 Task: Create a rule when a start date between 1 working days ago is moved in a card by anyone.
Action: Mouse moved to (955, 76)
Screenshot: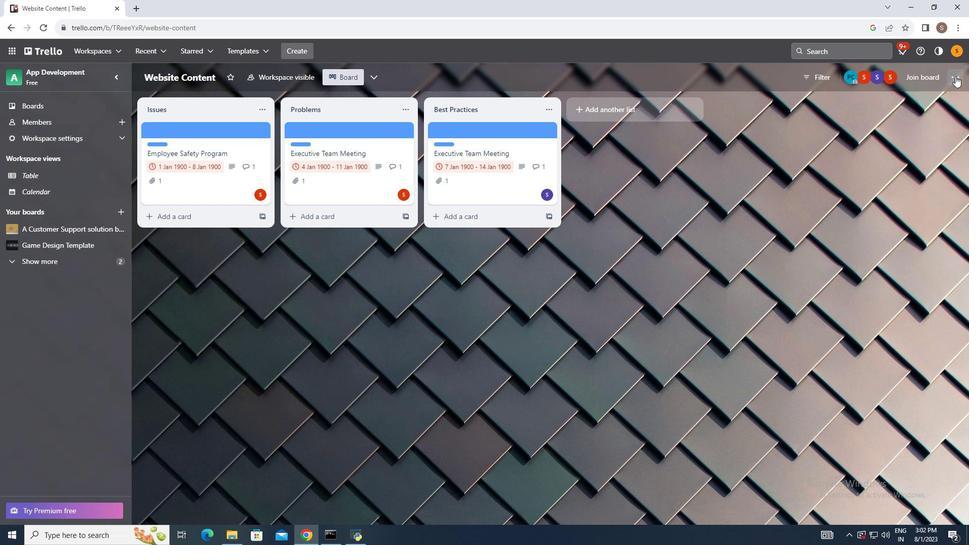 
Action: Mouse pressed left at (955, 76)
Screenshot: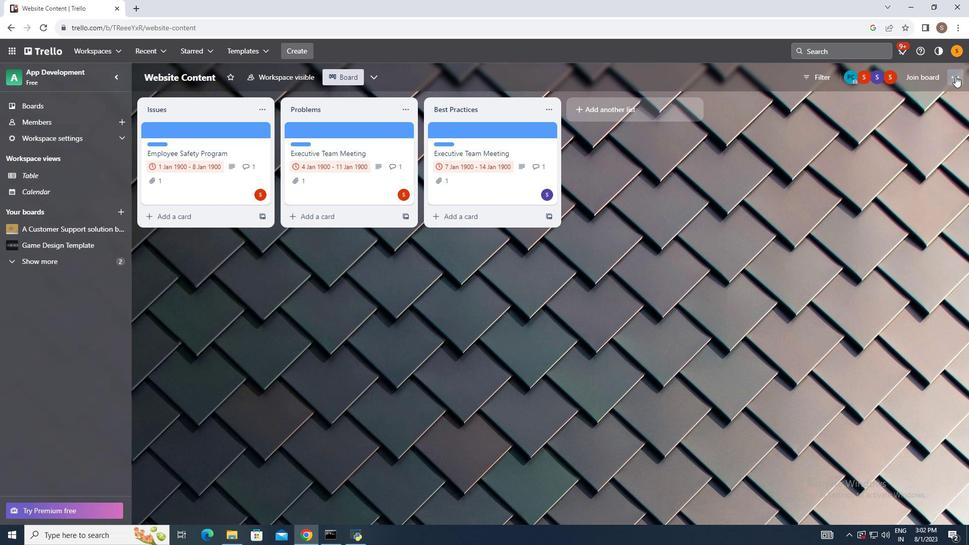 
Action: Mouse moved to (864, 199)
Screenshot: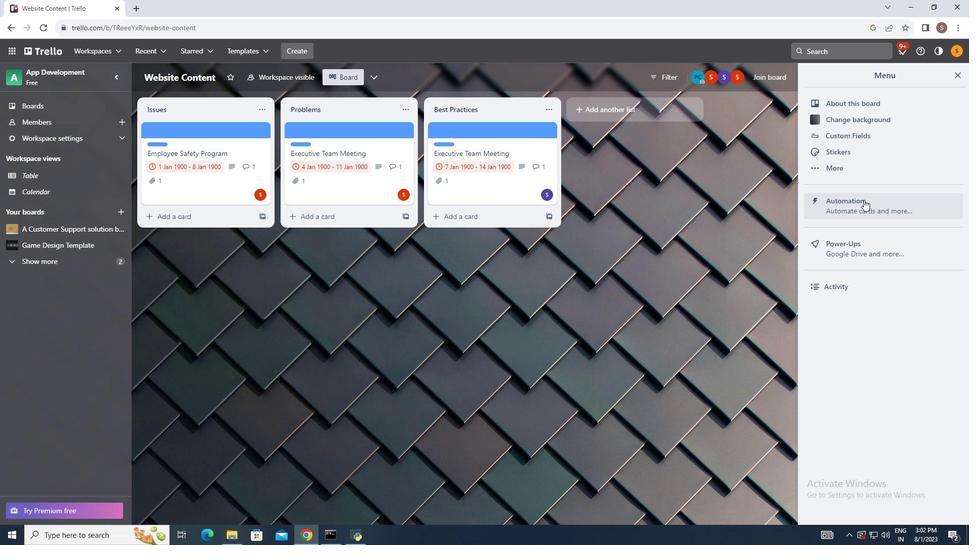 
Action: Mouse pressed left at (864, 199)
Screenshot: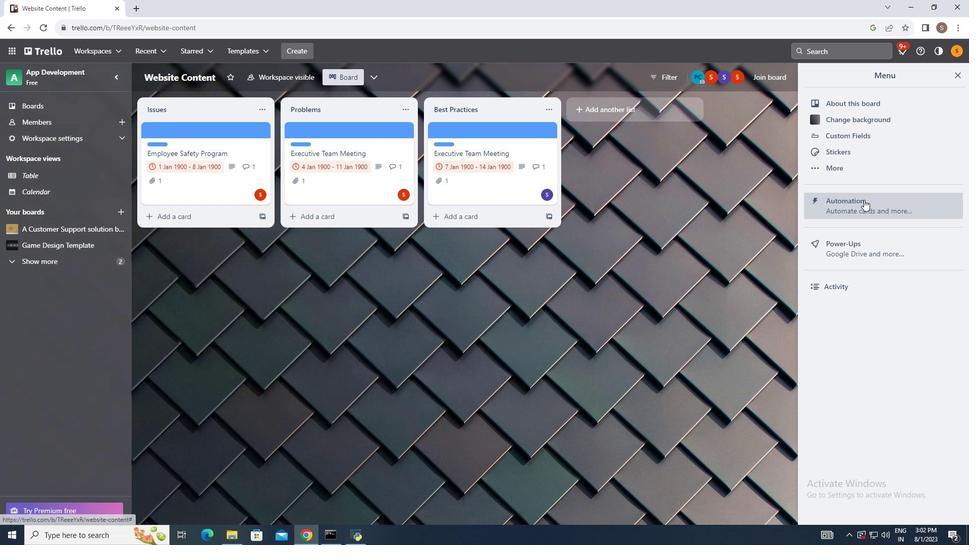 
Action: Mouse moved to (180, 164)
Screenshot: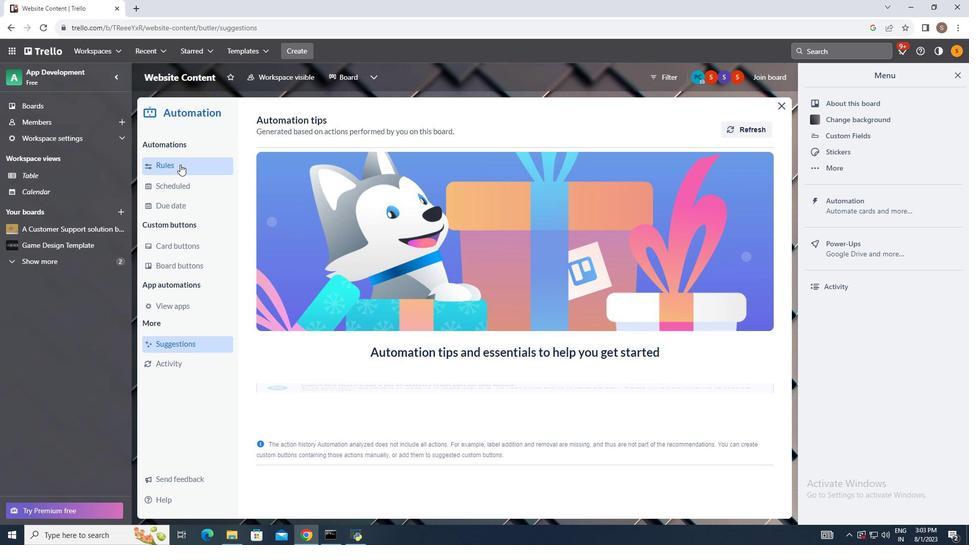 
Action: Mouse pressed left at (180, 164)
Screenshot: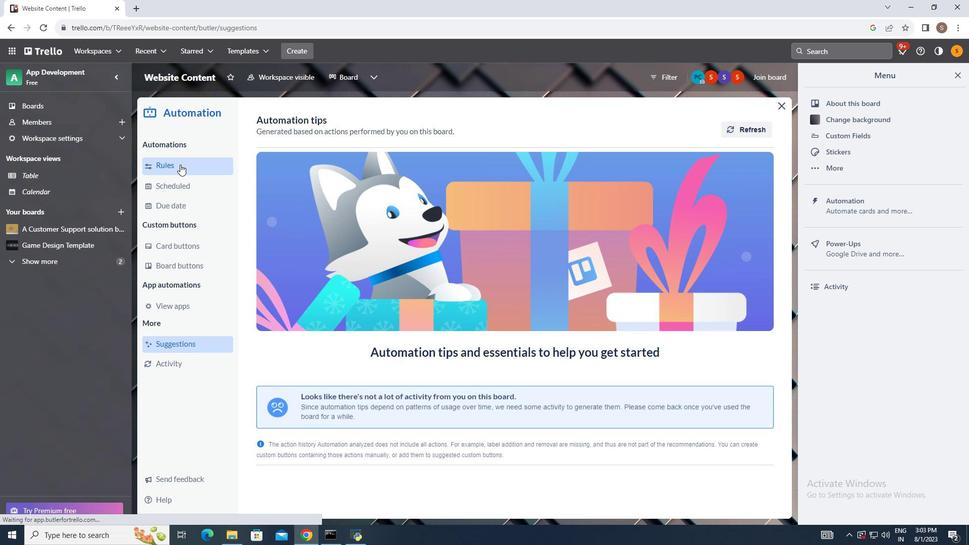 
Action: Mouse moved to (685, 121)
Screenshot: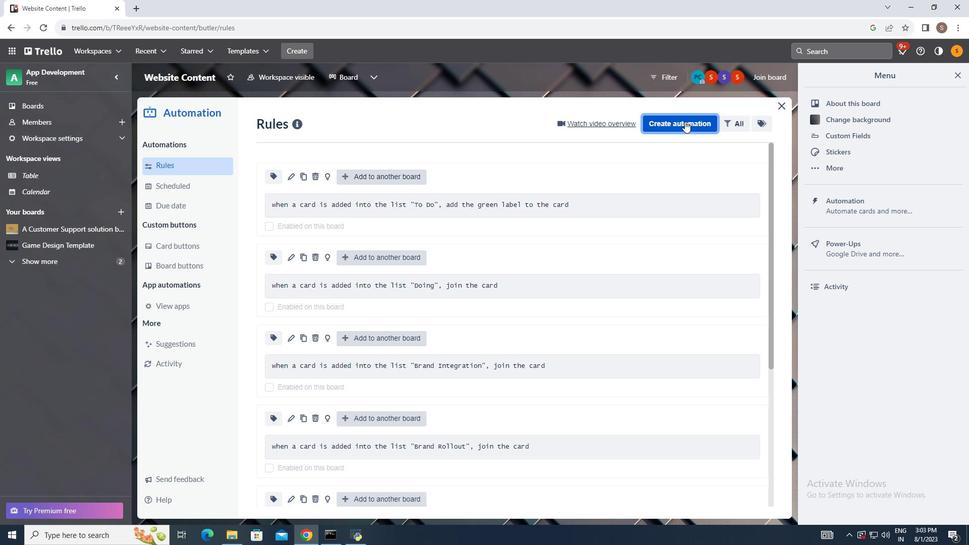 
Action: Mouse pressed left at (685, 121)
Screenshot: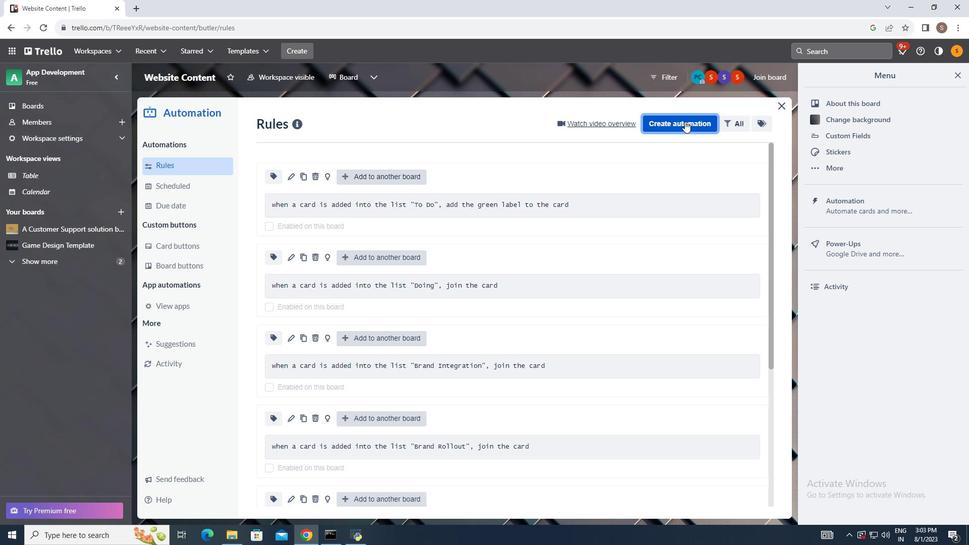
Action: Mouse moved to (508, 222)
Screenshot: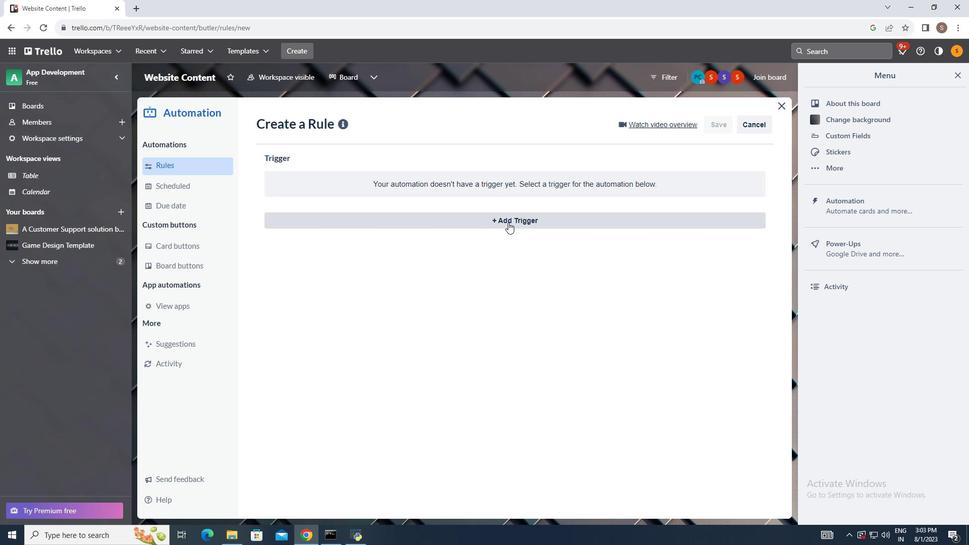
Action: Mouse pressed left at (508, 222)
Screenshot: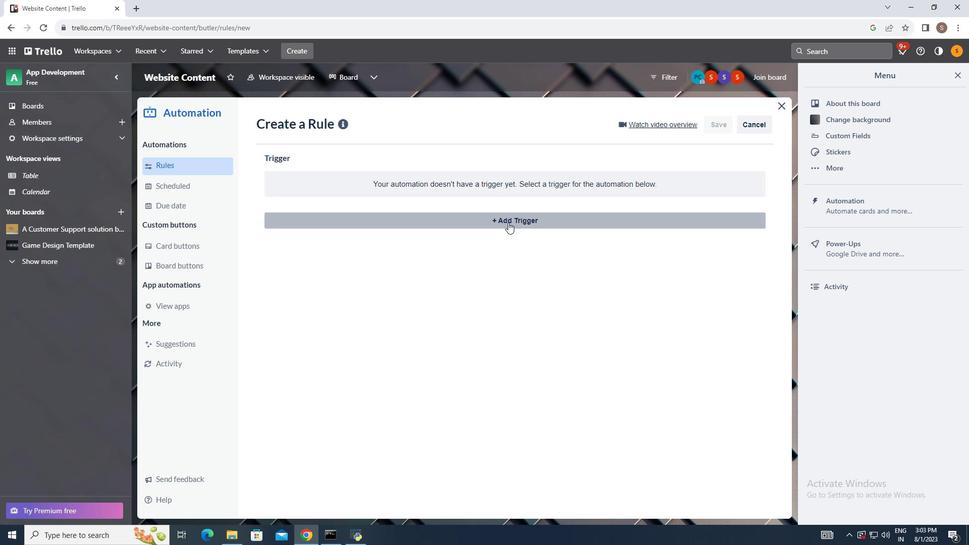 
Action: Mouse moved to (375, 256)
Screenshot: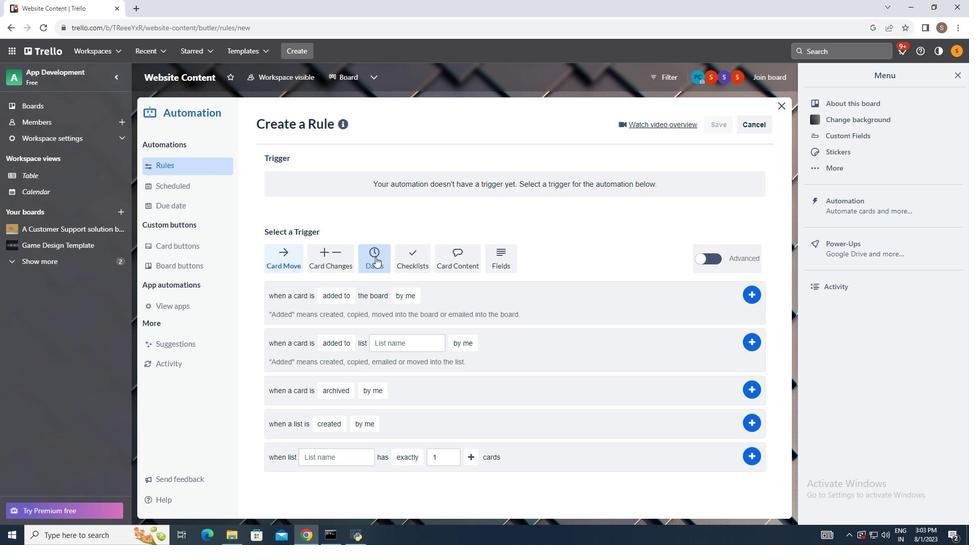 
Action: Mouse pressed left at (375, 256)
Screenshot: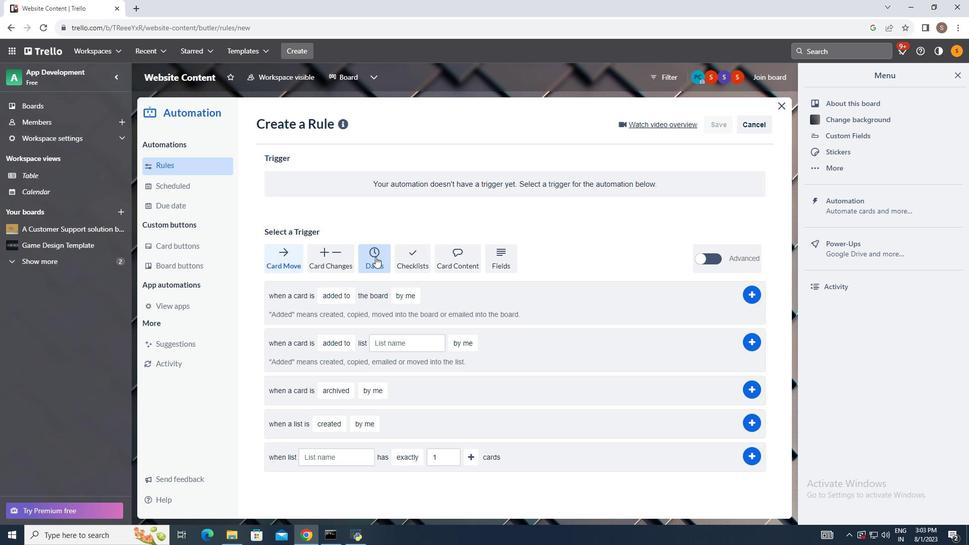 
Action: Mouse moved to (308, 293)
Screenshot: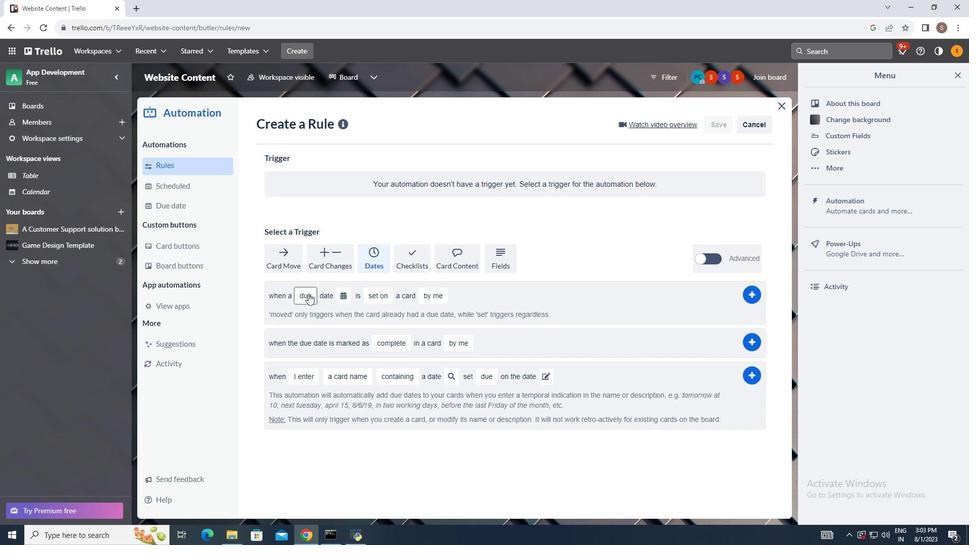 
Action: Mouse pressed left at (308, 293)
Screenshot: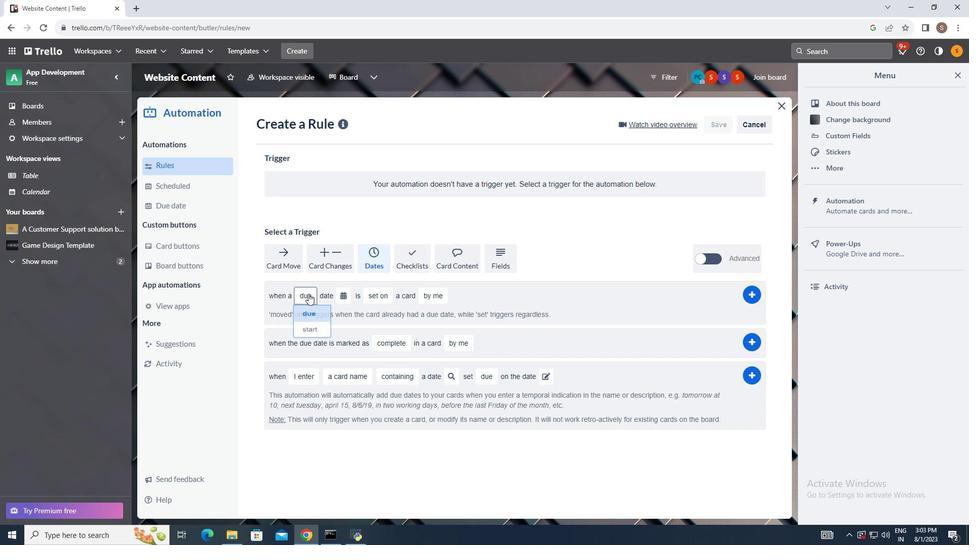 
Action: Mouse moved to (310, 335)
Screenshot: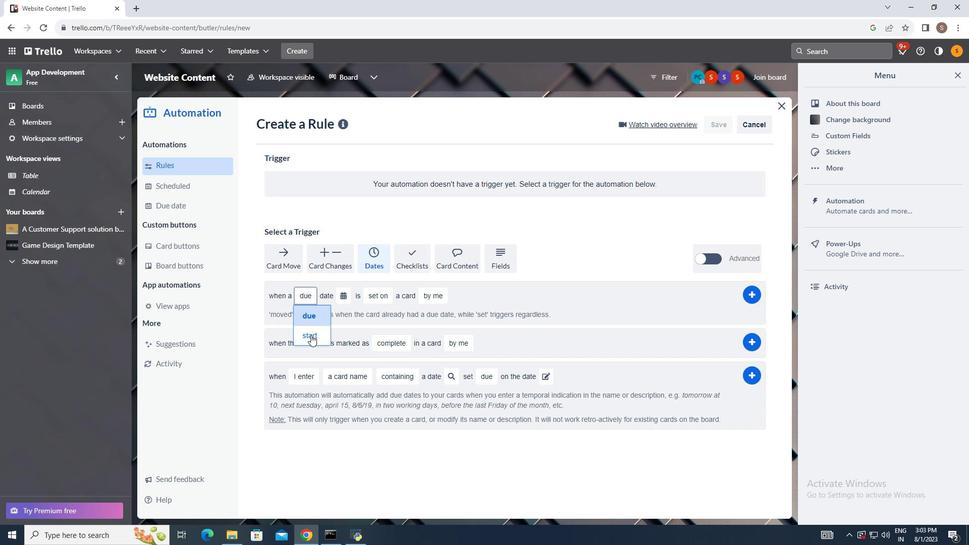 
Action: Mouse pressed left at (310, 335)
Screenshot: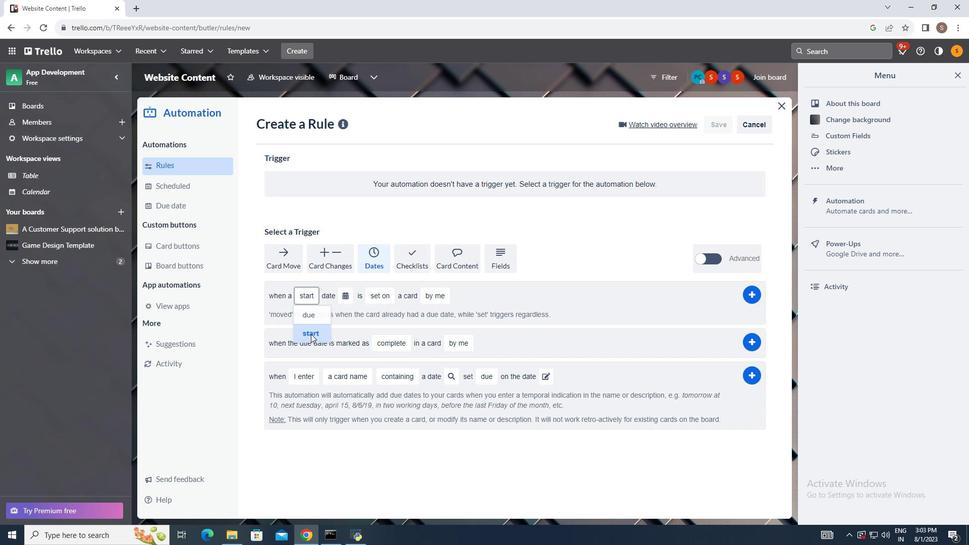 
Action: Mouse moved to (337, 293)
Screenshot: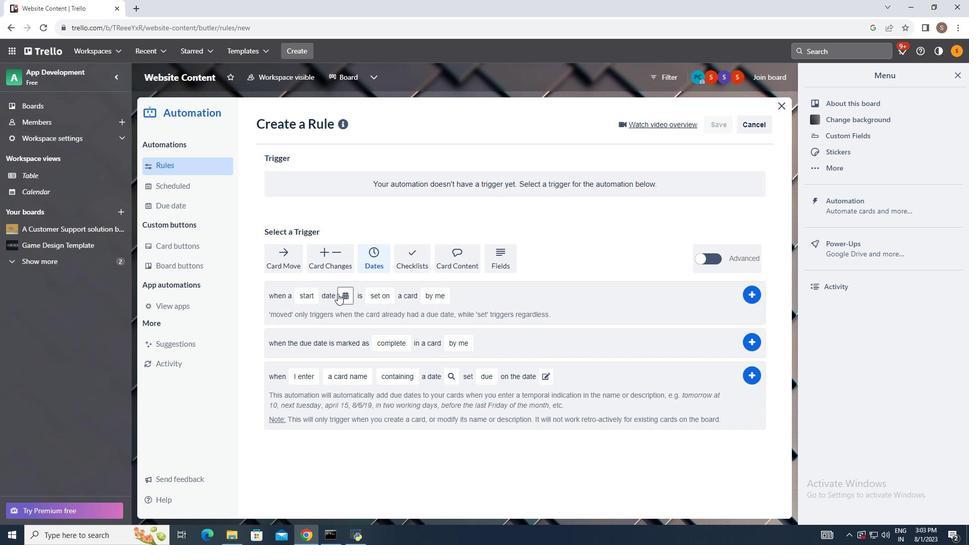 
Action: Mouse pressed left at (337, 293)
Screenshot: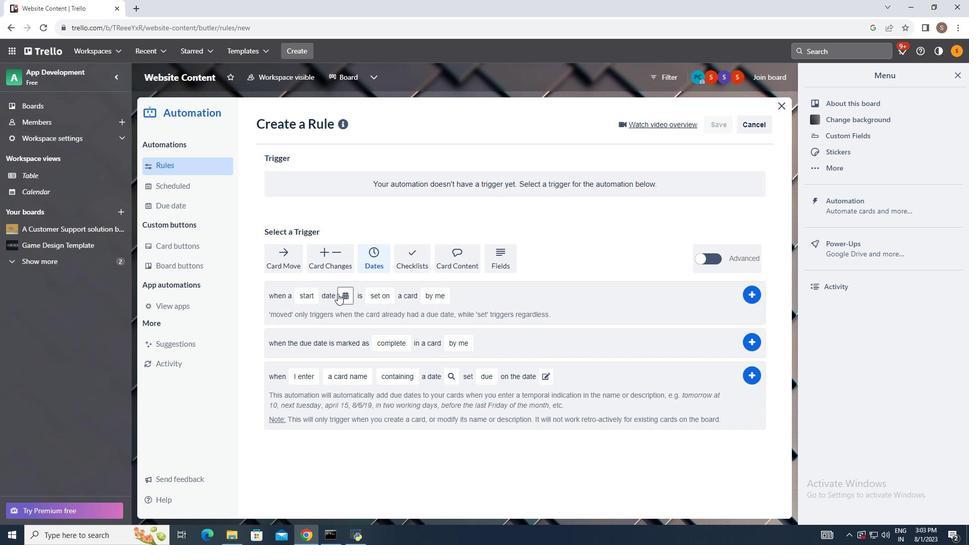 
Action: Mouse moved to (365, 356)
Screenshot: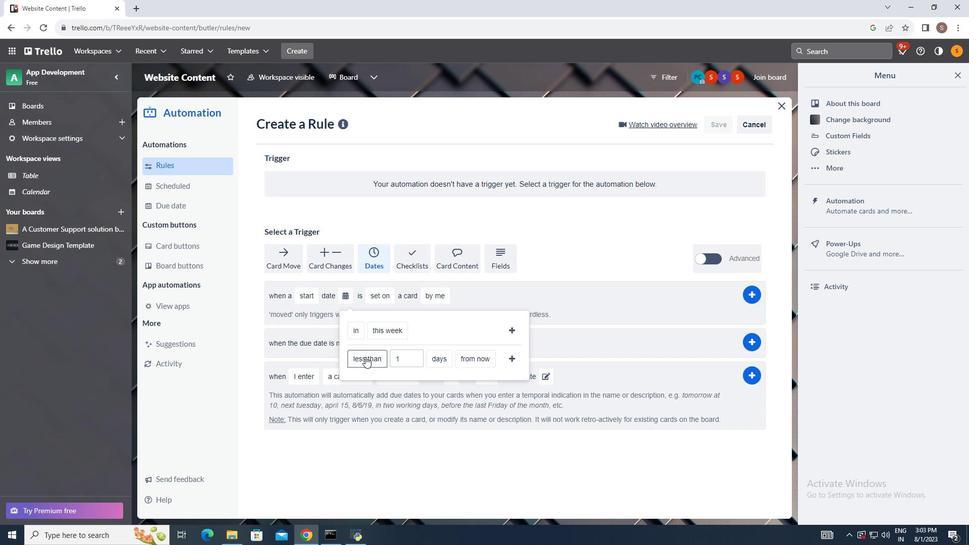 
Action: Mouse pressed left at (365, 356)
Screenshot: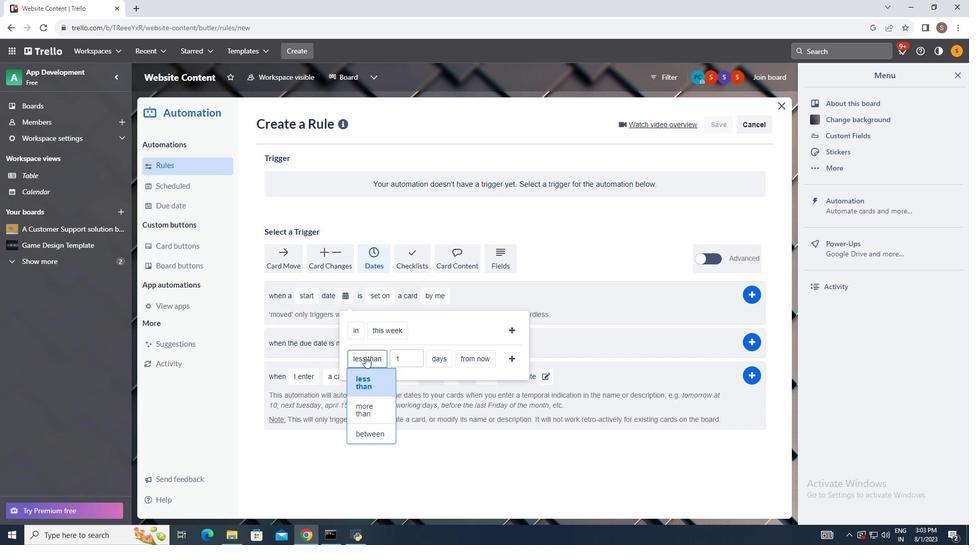
Action: Mouse moved to (365, 427)
Screenshot: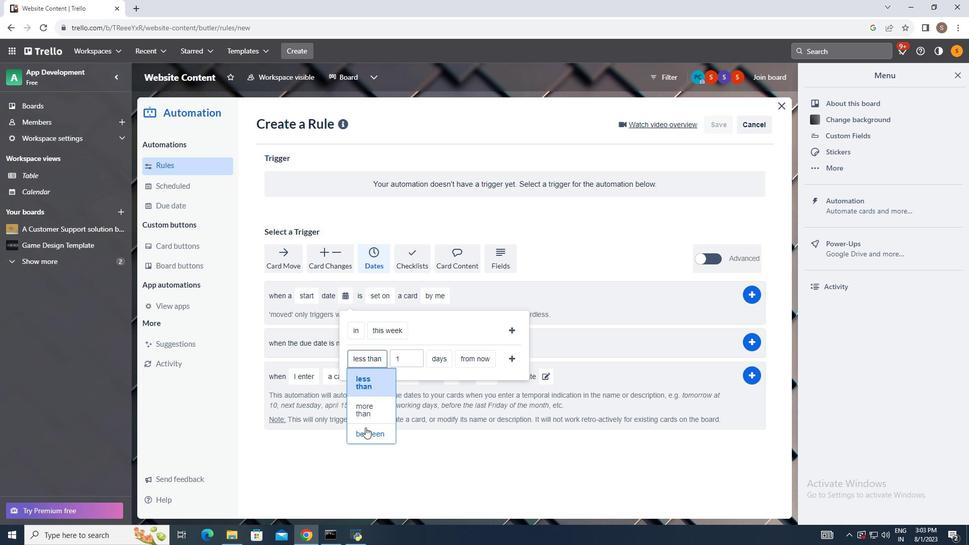 
Action: Mouse pressed left at (365, 427)
Screenshot: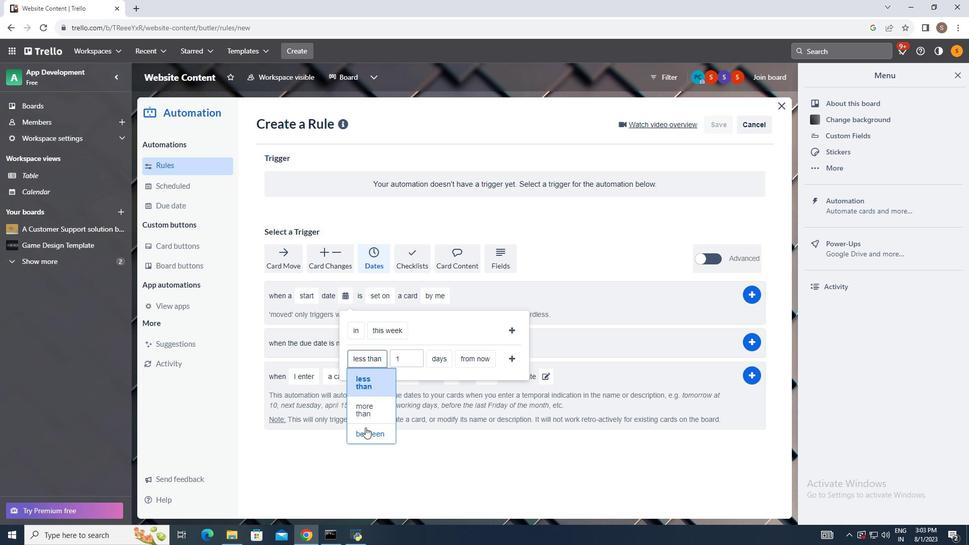 
Action: Mouse moved to (489, 353)
Screenshot: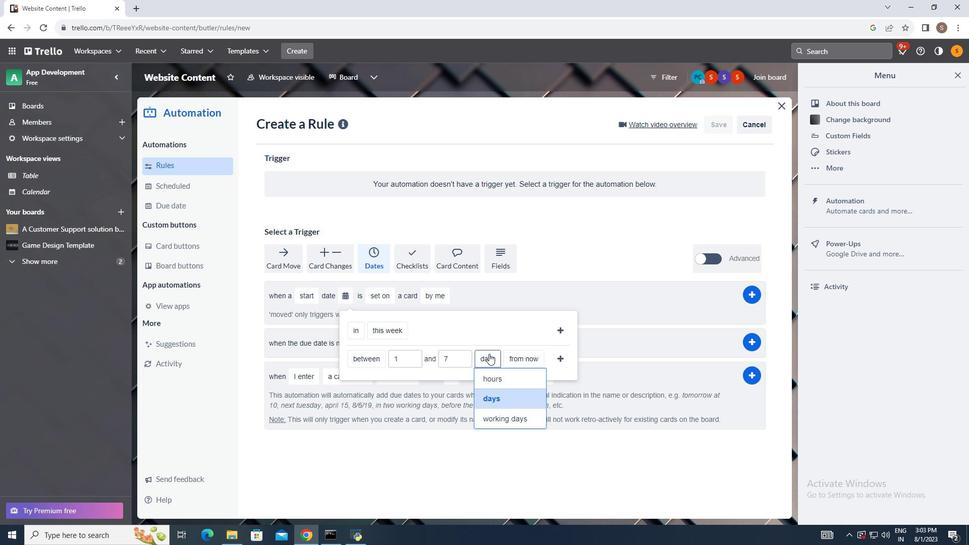 
Action: Mouse pressed left at (489, 353)
Screenshot: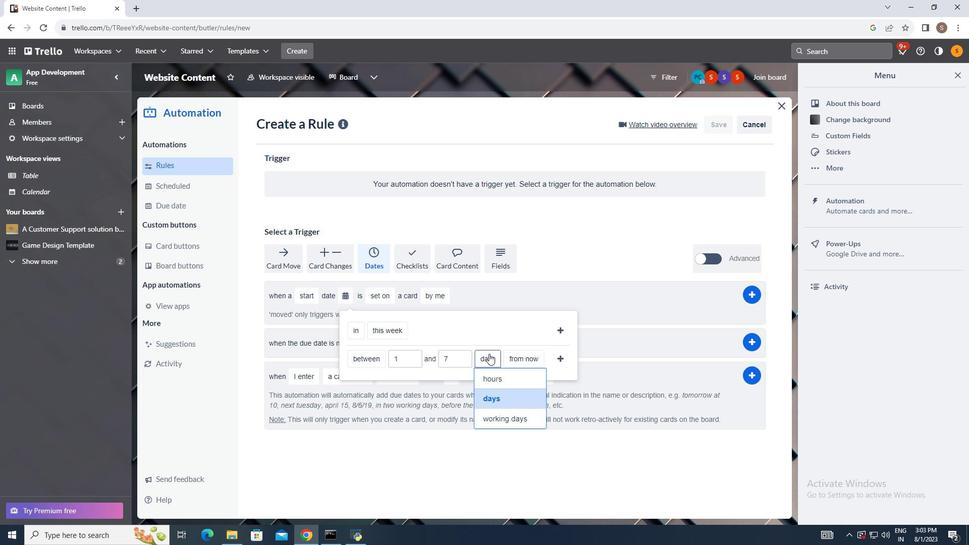 
Action: Mouse moved to (515, 415)
Screenshot: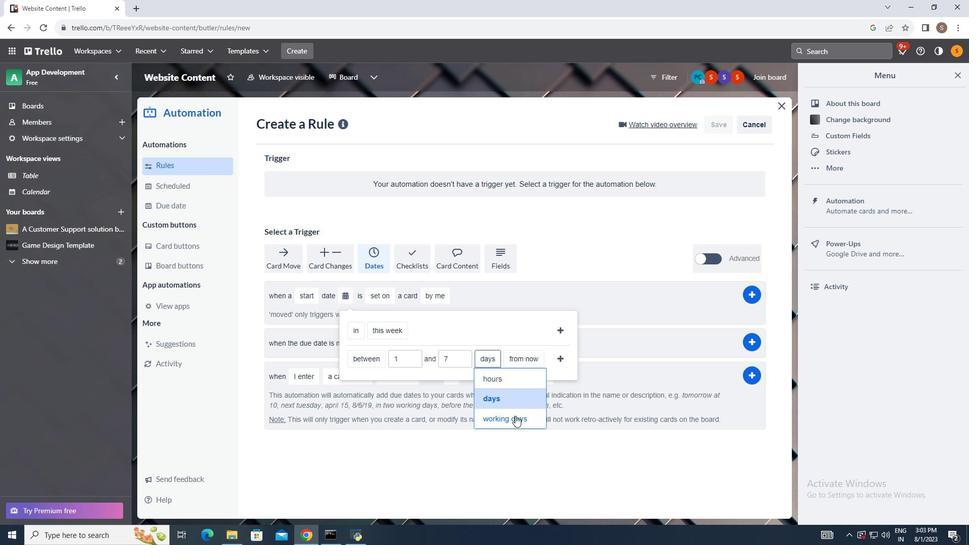
Action: Mouse pressed left at (515, 415)
Screenshot: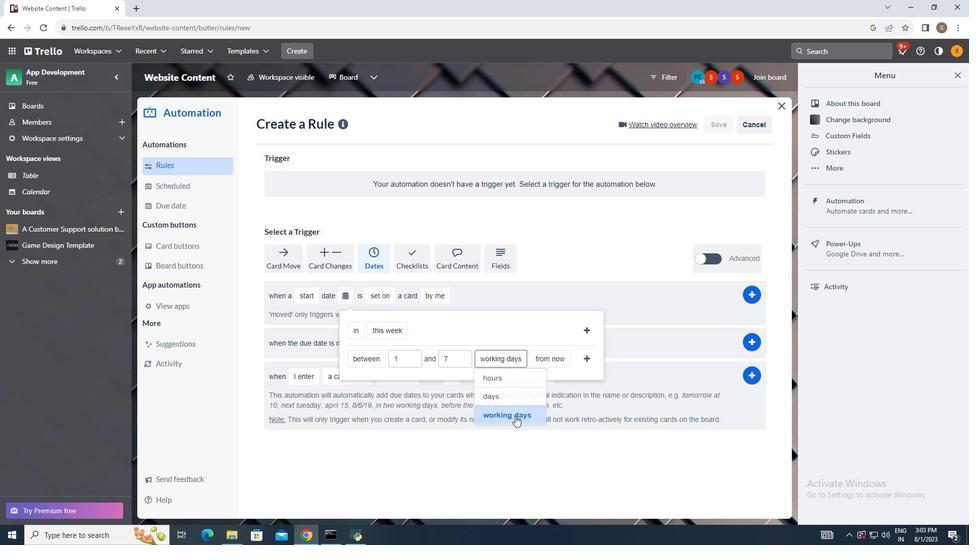 
Action: Mouse moved to (549, 357)
Screenshot: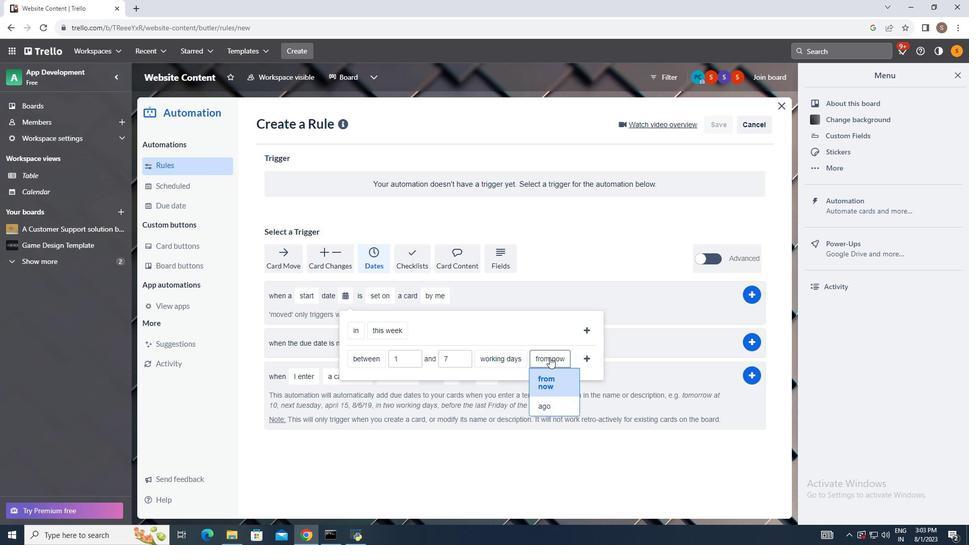 
Action: Mouse pressed left at (549, 357)
Screenshot: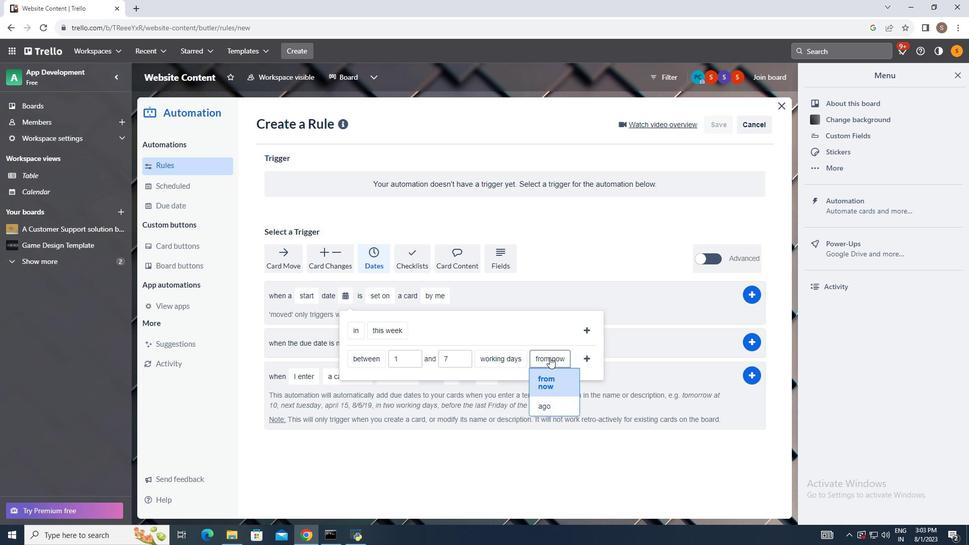 
Action: Mouse moved to (554, 403)
Screenshot: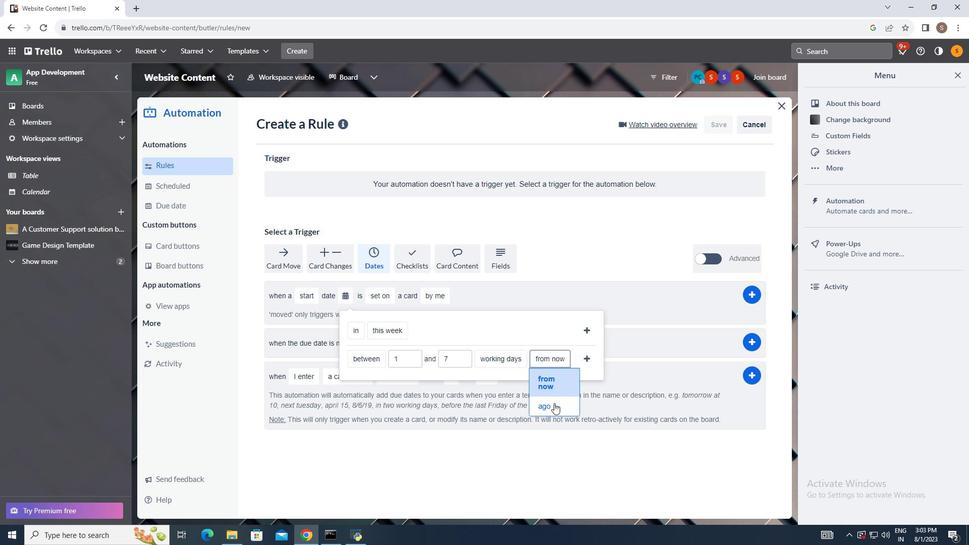 
Action: Mouse pressed left at (554, 403)
Screenshot: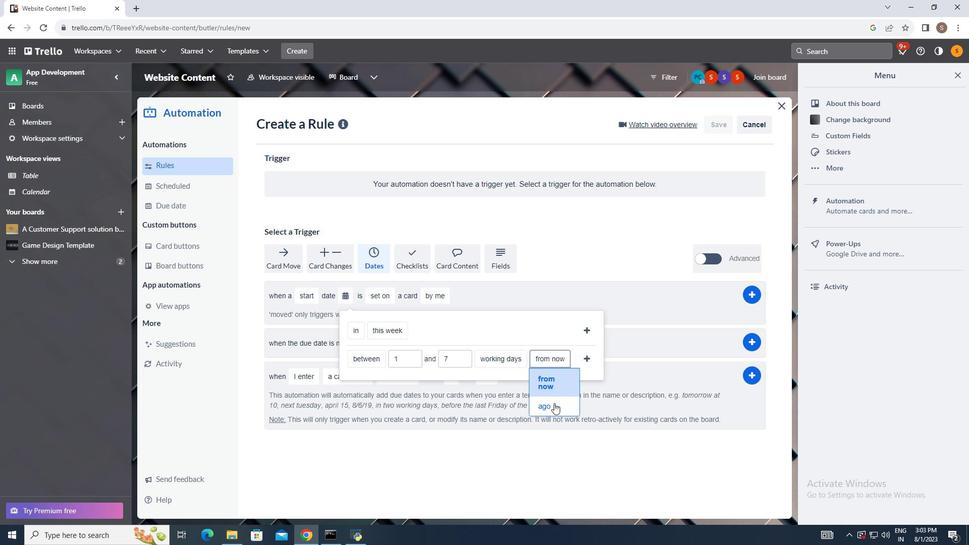 
Action: Mouse moved to (569, 359)
Screenshot: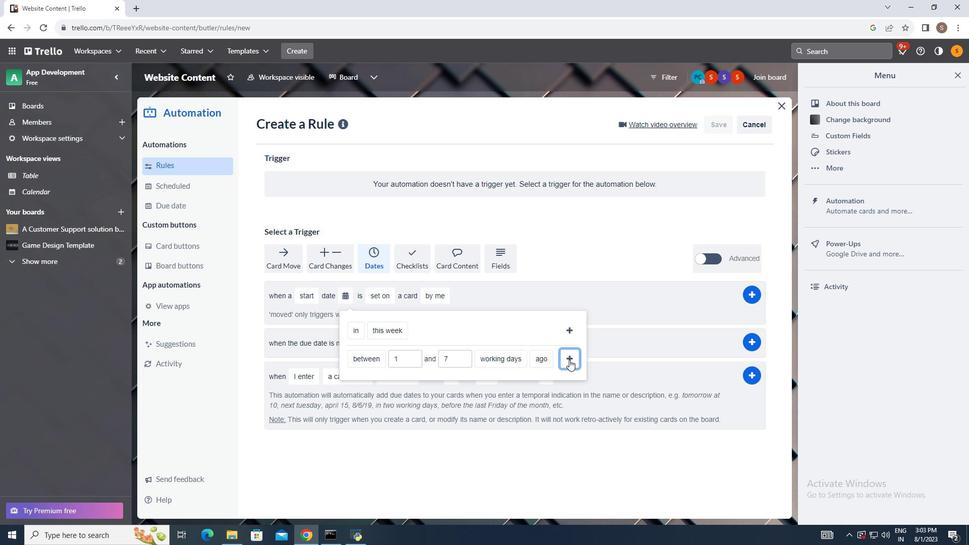 
Action: Mouse pressed left at (569, 359)
Screenshot: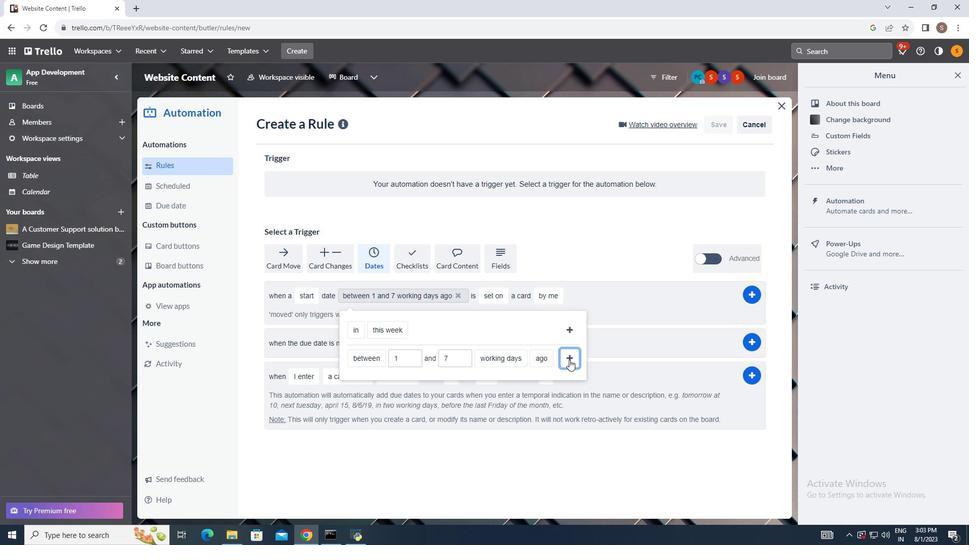 
Action: Mouse moved to (492, 296)
Screenshot: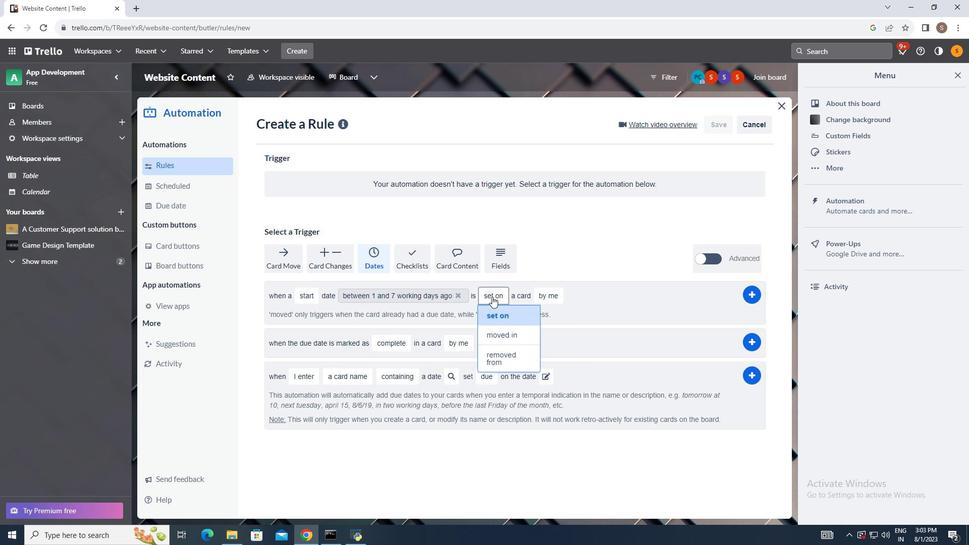 
Action: Mouse pressed left at (492, 296)
Screenshot: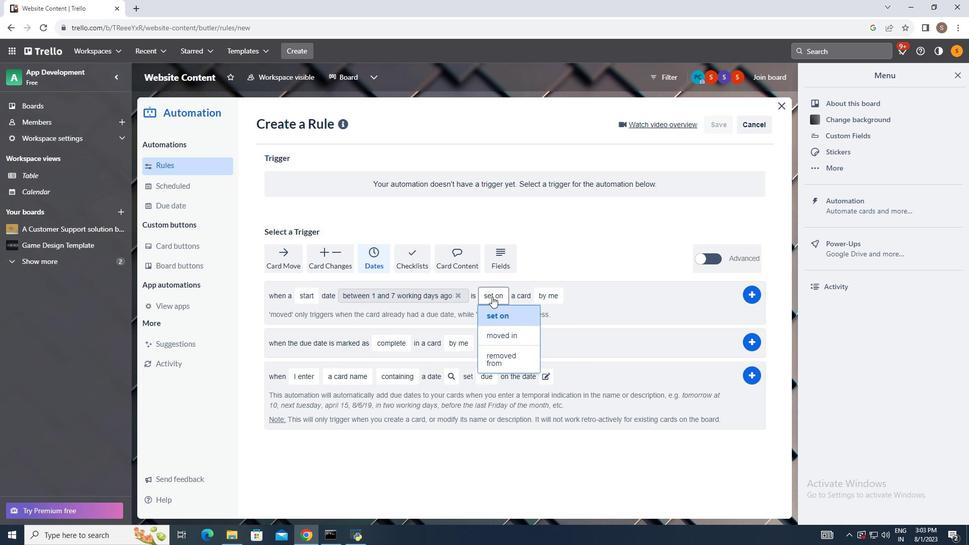 
Action: Mouse moved to (503, 335)
Screenshot: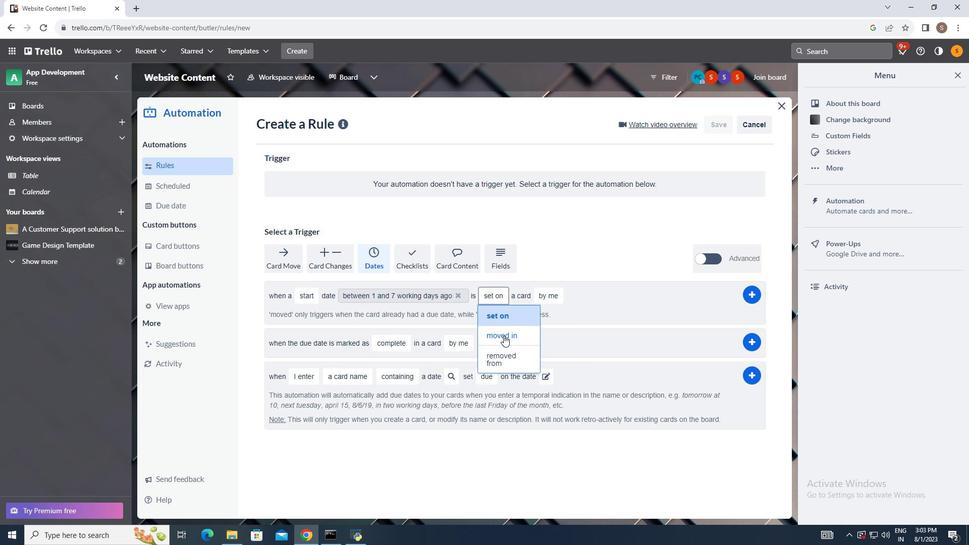 
Action: Mouse pressed left at (503, 335)
Screenshot: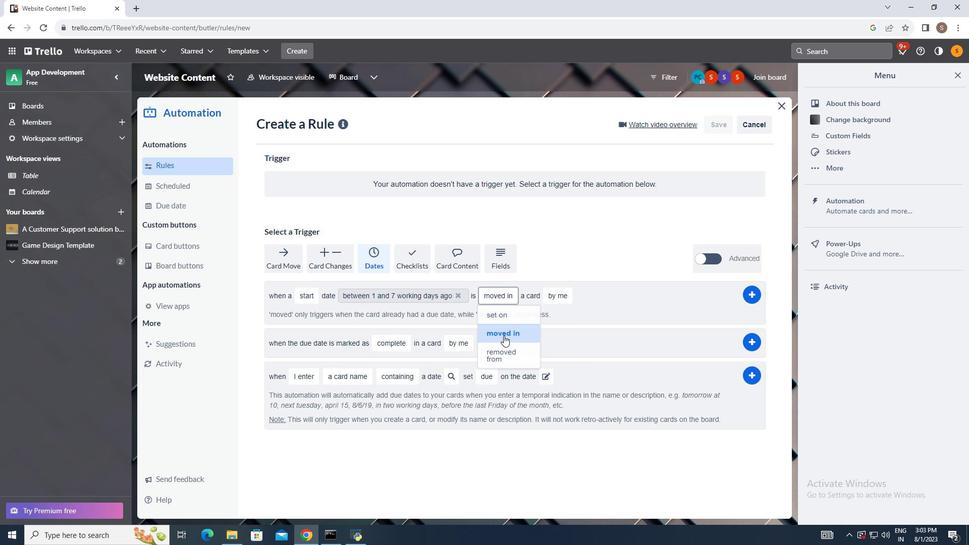 
Action: Mouse moved to (563, 296)
Screenshot: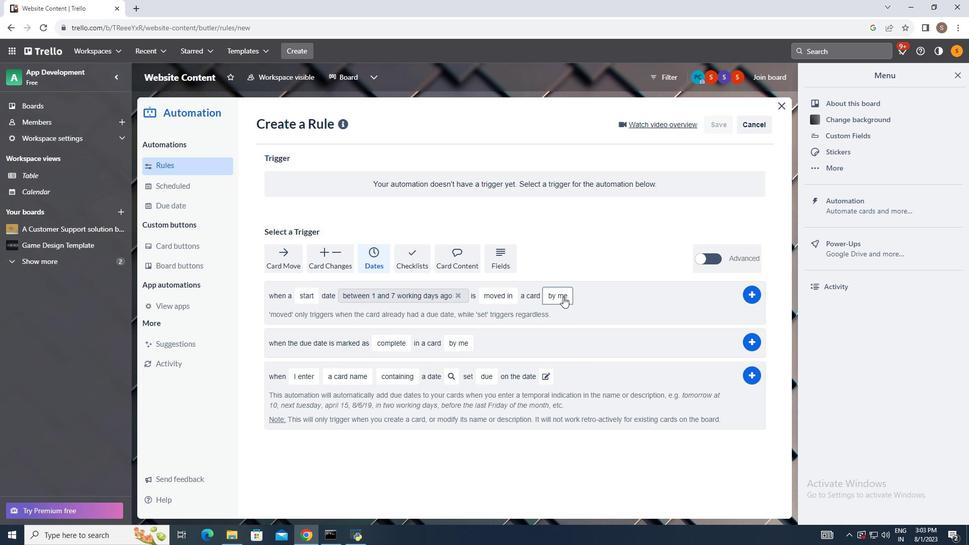 
Action: Mouse pressed left at (563, 296)
Screenshot: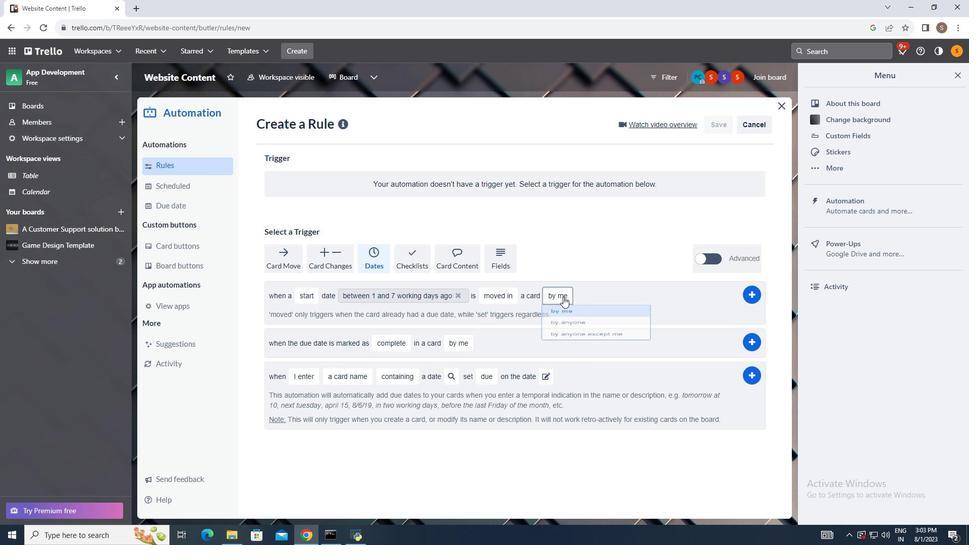 
Action: Mouse moved to (580, 331)
Screenshot: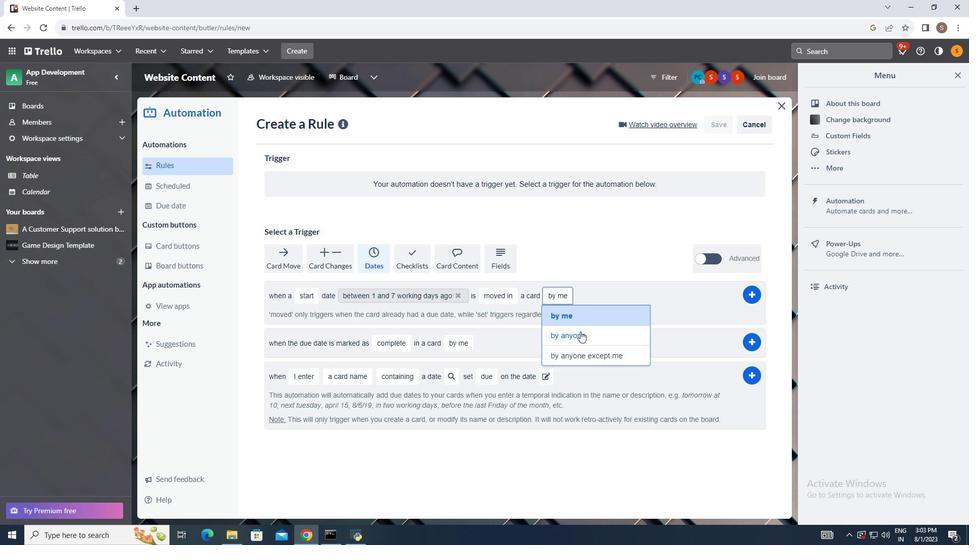 
Action: Mouse pressed left at (580, 331)
Screenshot: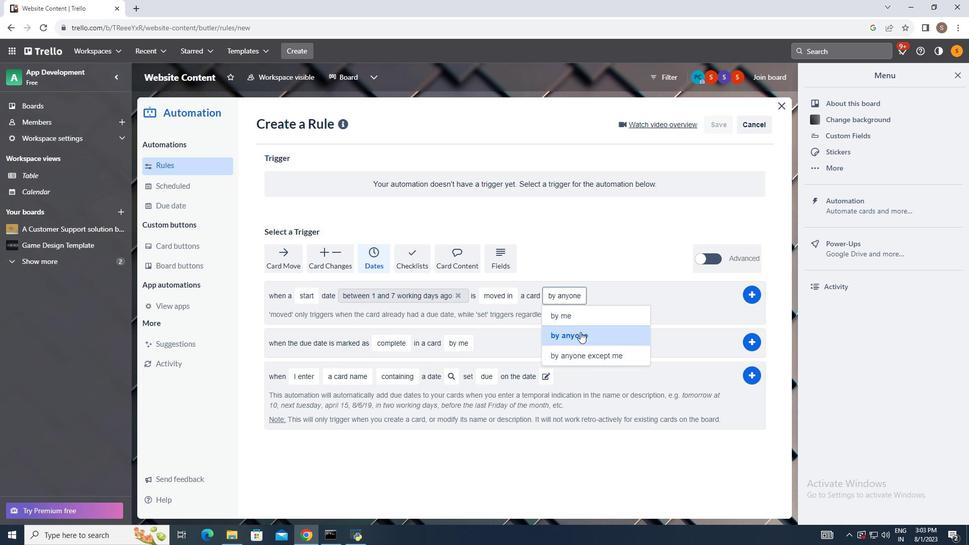 
Action: Mouse moved to (753, 294)
Screenshot: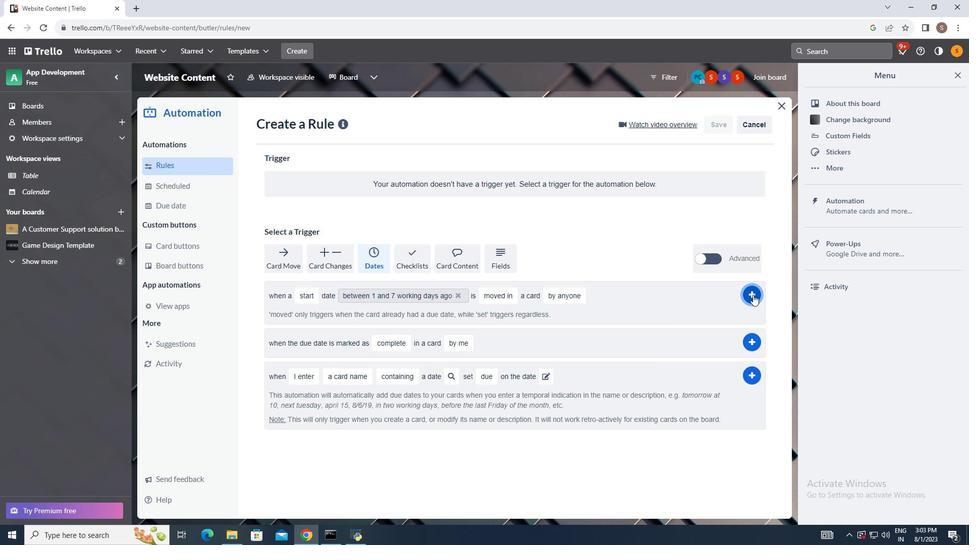 
Action: Mouse pressed left at (753, 294)
Screenshot: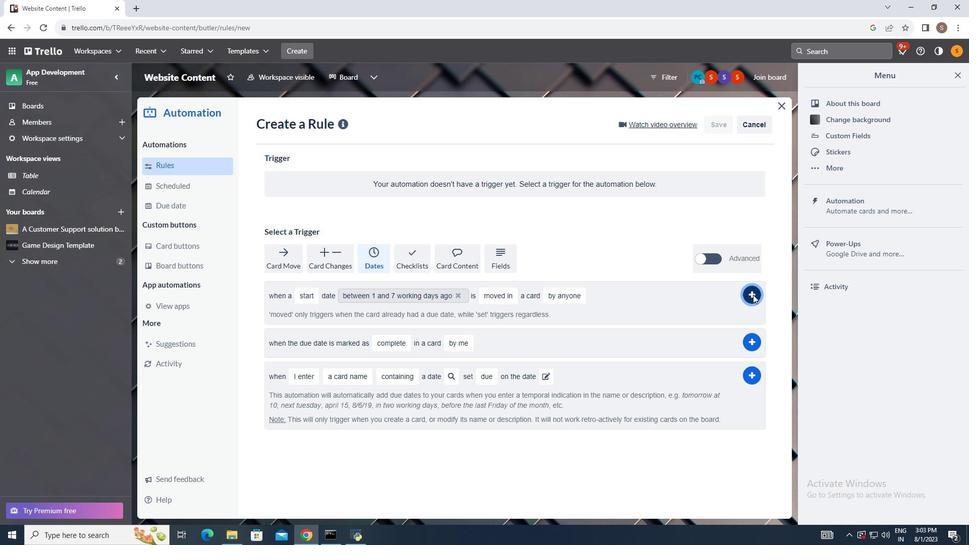 
Action: Mouse moved to (565, 222)
Screenshot: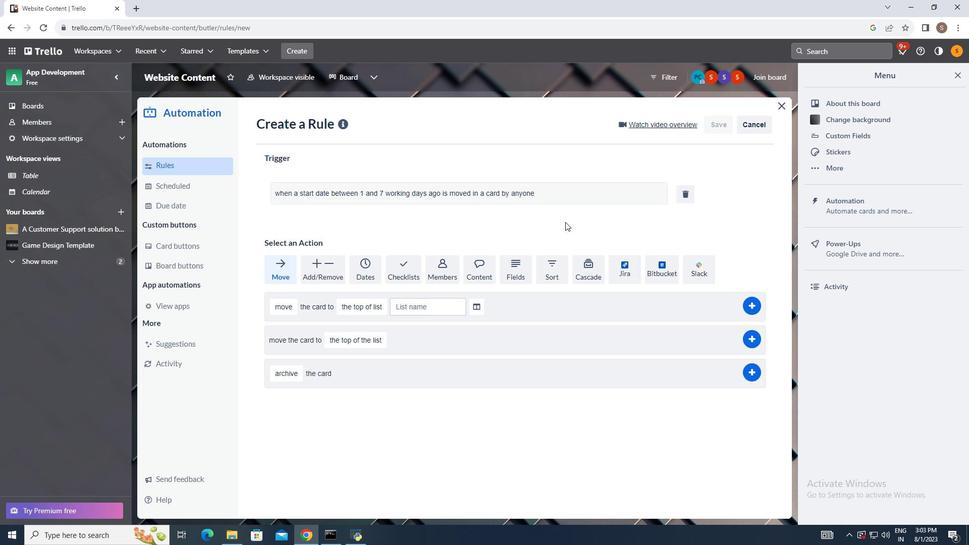 
